 Task: Add a condition where "Priority Less than Urgent" in unsolved tickets in your groups.
Action: Mouse moved to (141, 381)
Screenshot: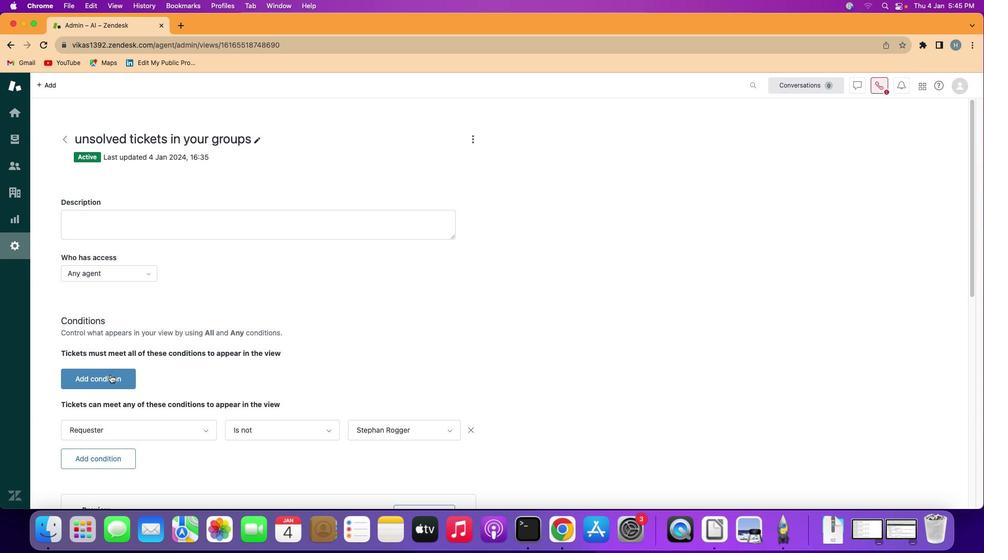 
Action: Mouse pressed left at (141, 381)
Screenshot: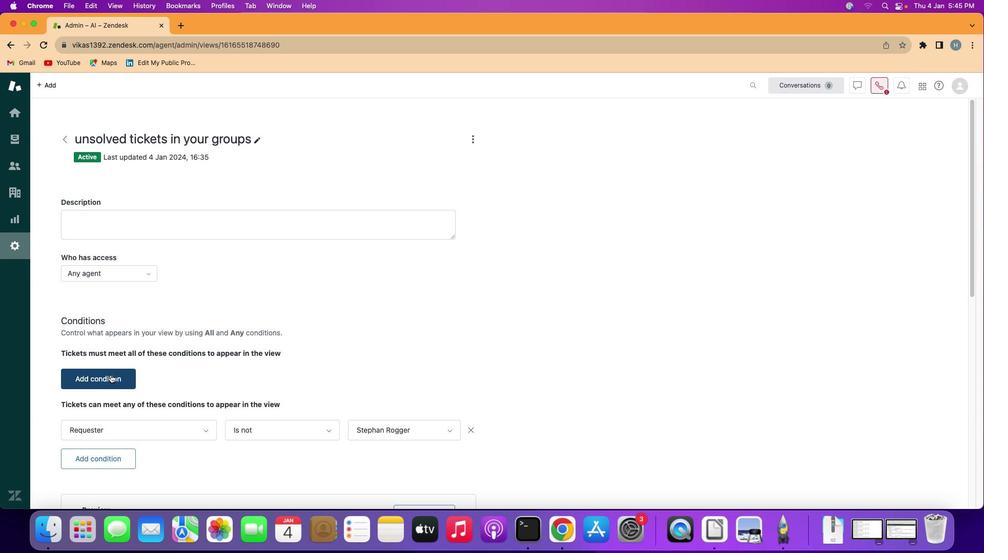 
Action: Mouse moved to (174, 381)
Screenshot: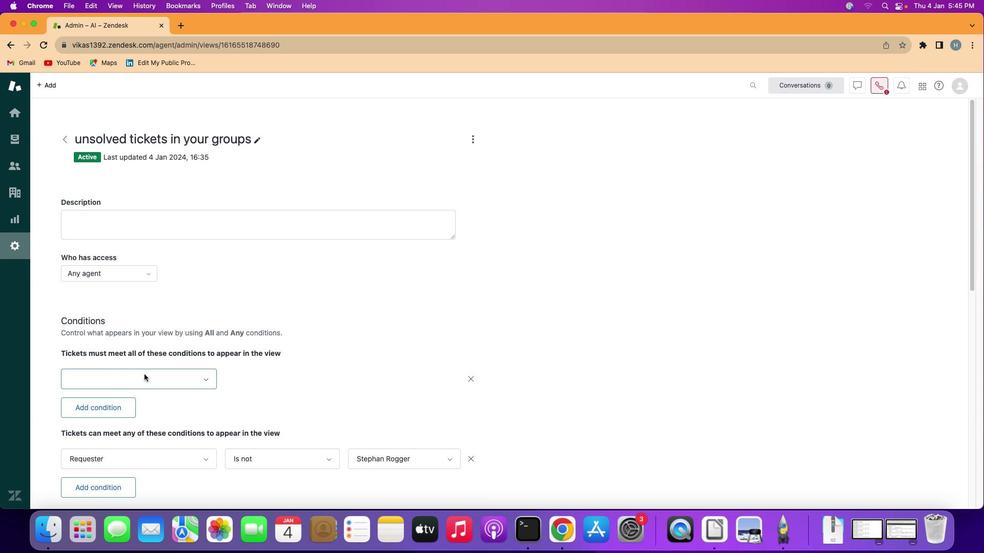 
Action: Mouse pressed left at (174, 381)
Screenshot: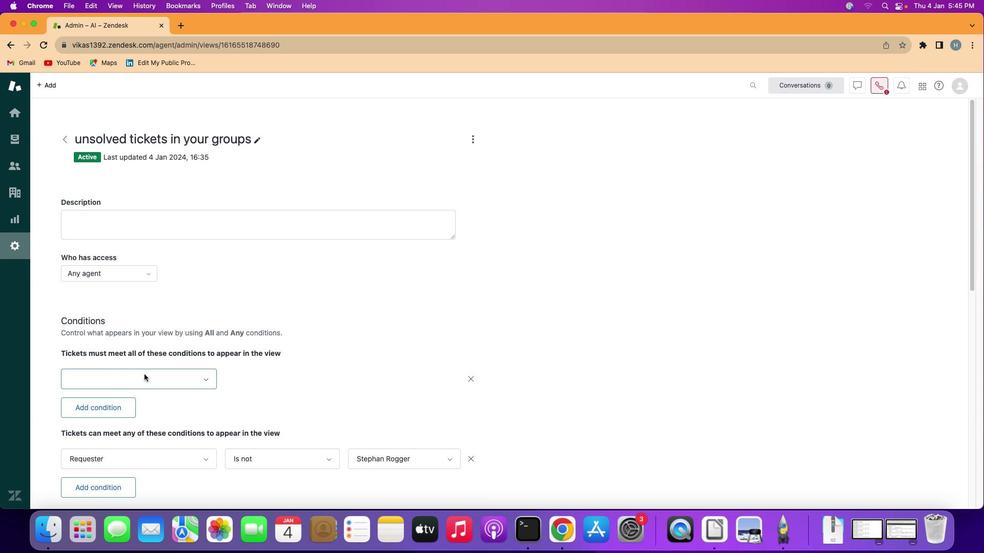 
Action: Mouse moved to (185, 298)
Screenshot: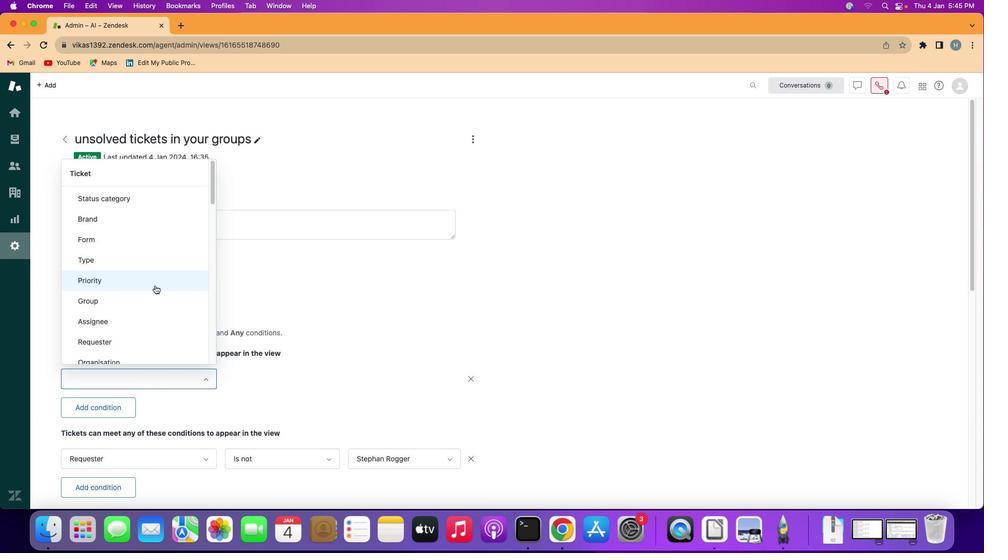 
Action: Mouse pressed left at (185, 298)
Screenshot: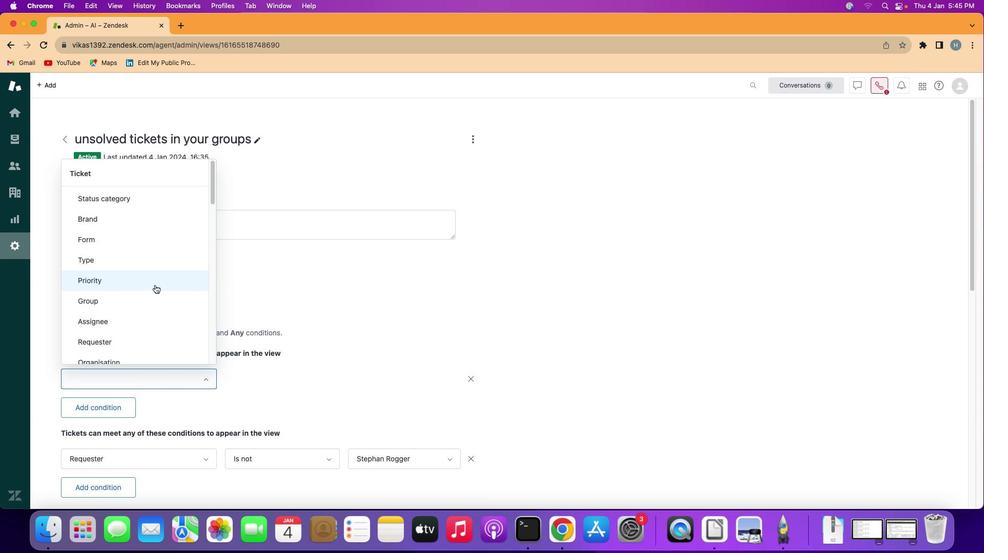
Action: Mouse moved to (300, 386)
Screenshot: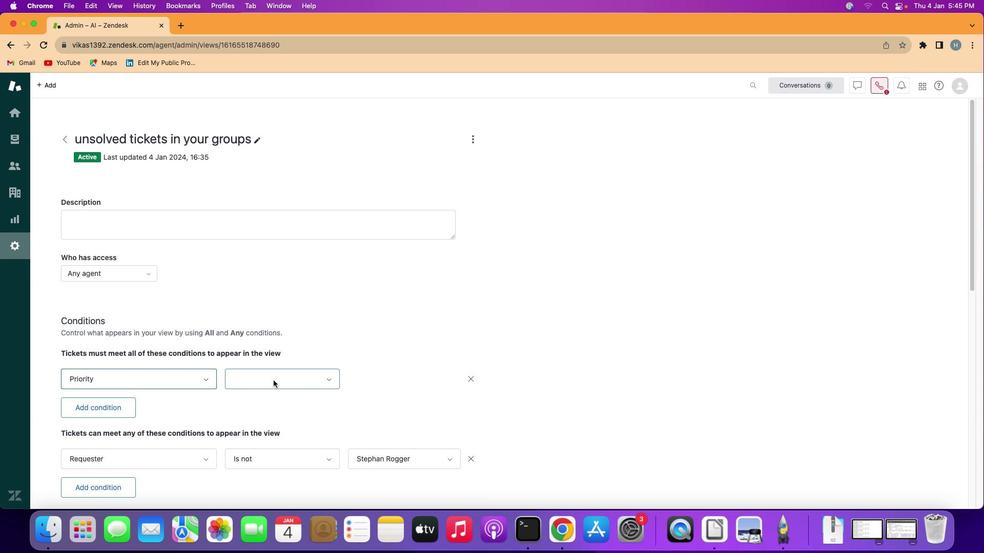 
Action: Mouse pressed left at (300, 386)
Screenshot: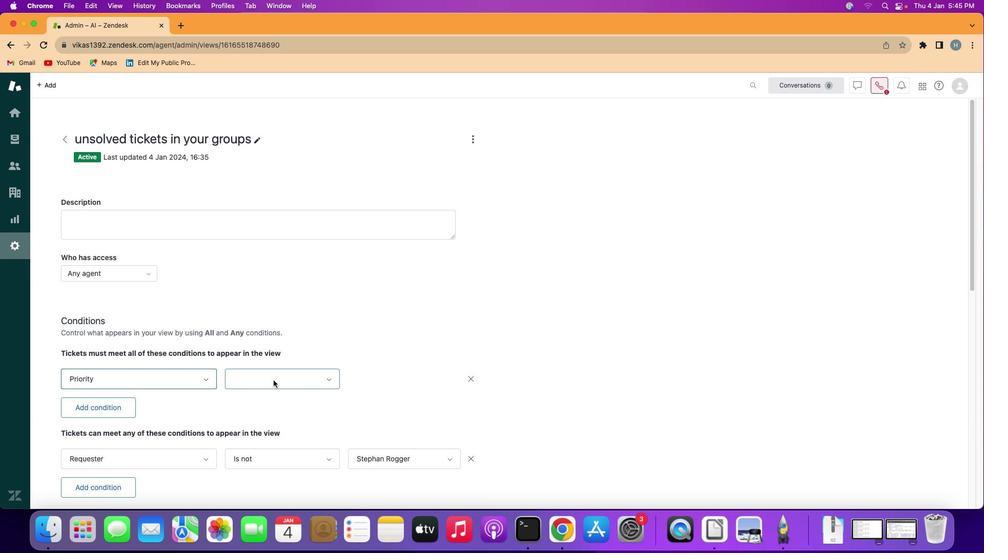 
Action: Mouse moved to (304, 443)
Screenshot: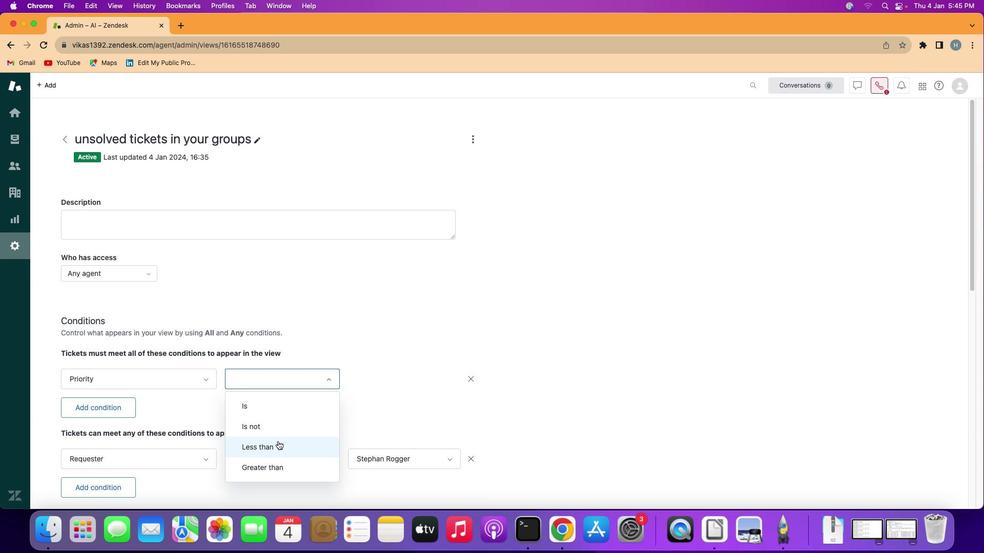 
Action: Mouse pressed left at (304, 443)
Screenshot: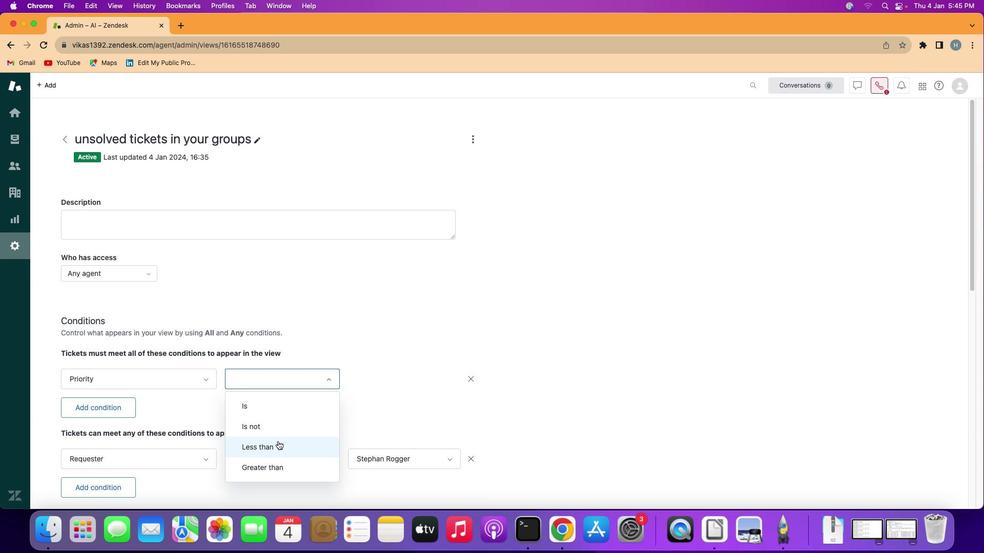 
Action: Mouse moved to (408, 383)
Screenshot: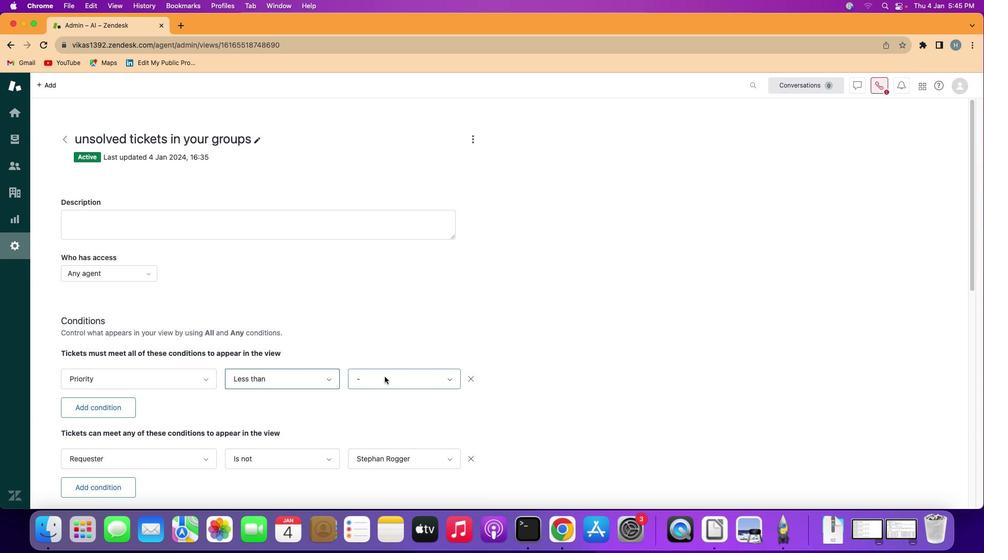 
Action: Mouse pressed left at (408, 383)
Screenshot: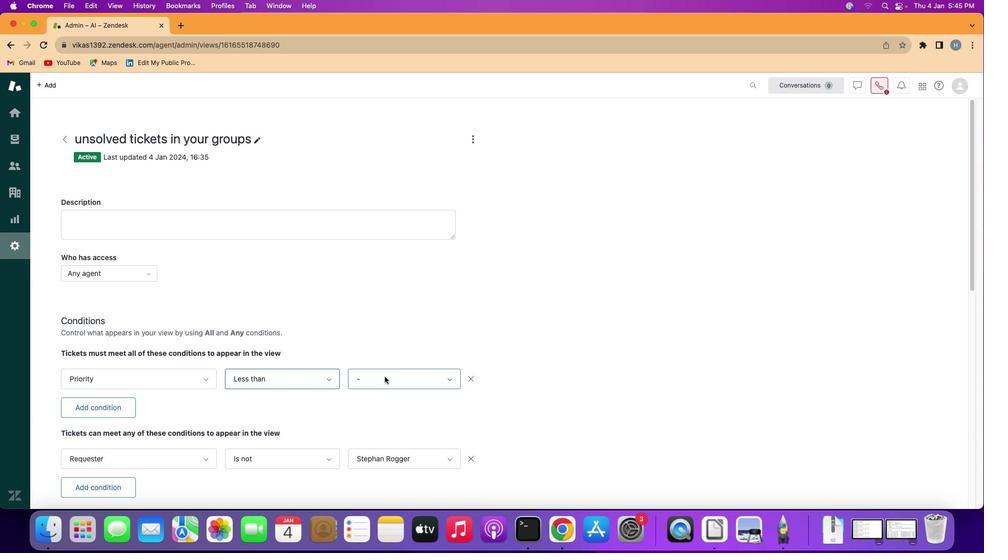 
Action: Mouse moved to (425, 483)
Screenshot: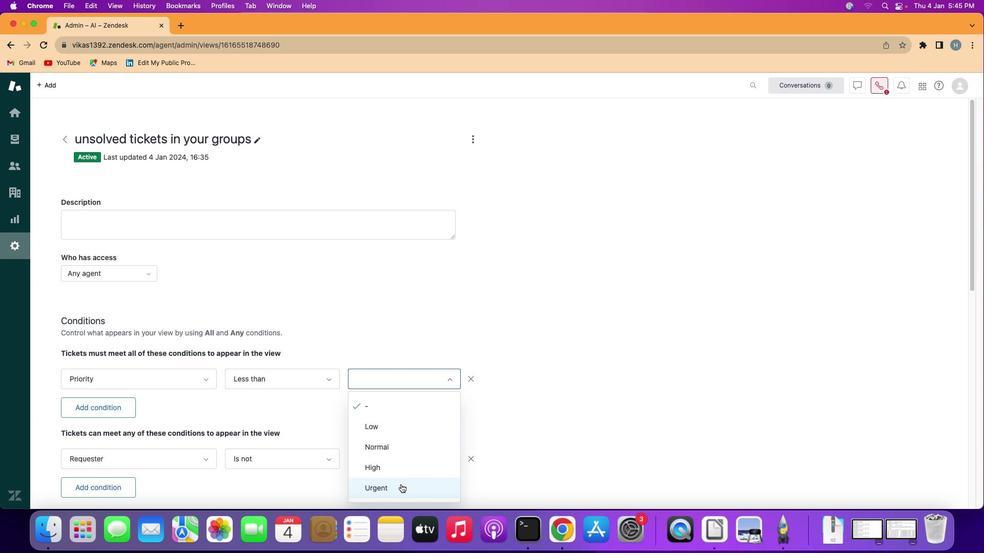 
Action: Mouse pressed left at (425, 483)
Screenshot: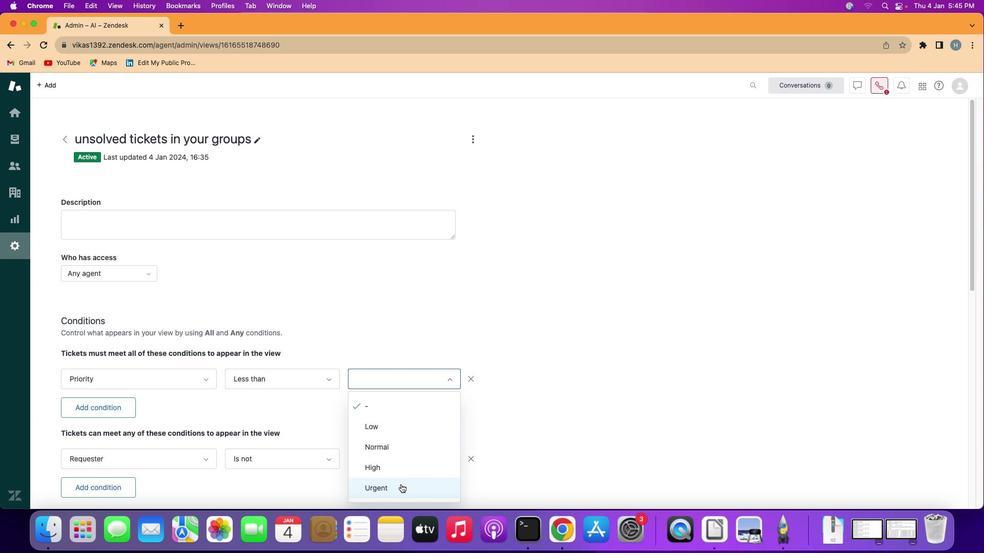 
Action: Mouse moved to (529, 382)
Screenshot: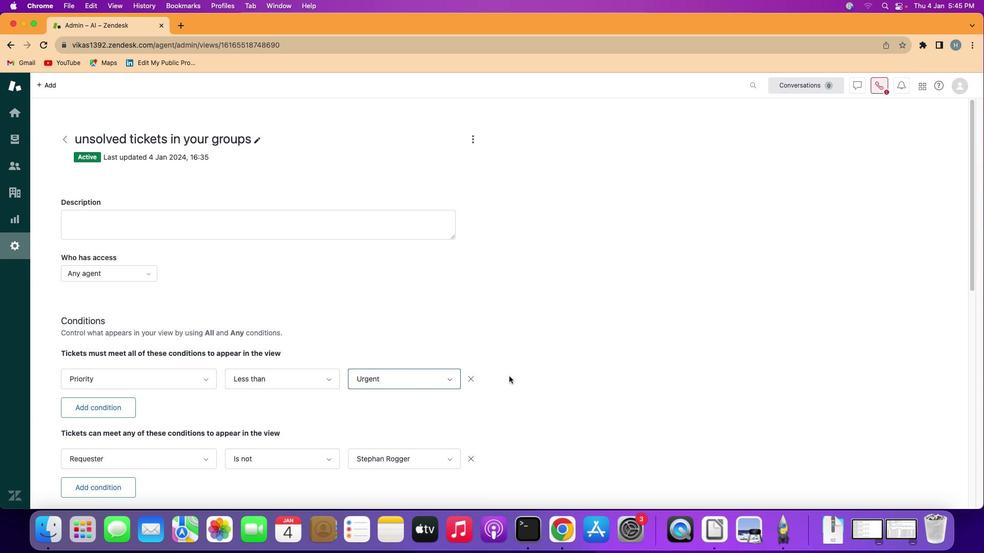 
